 Task: In Mark's project, Enable the field "Reviewers" for the table layout.
Action: Mouse moved to (255, 143)
Screenshot: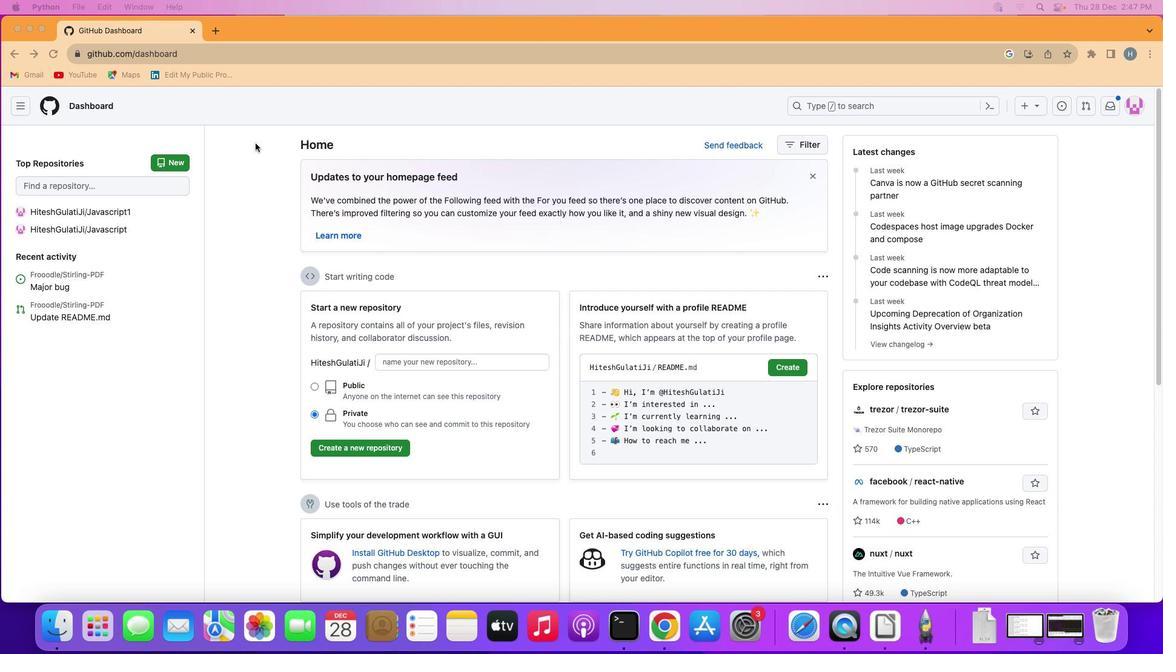 
Action: Mouse pressed left at (255, 143)
Screenshot: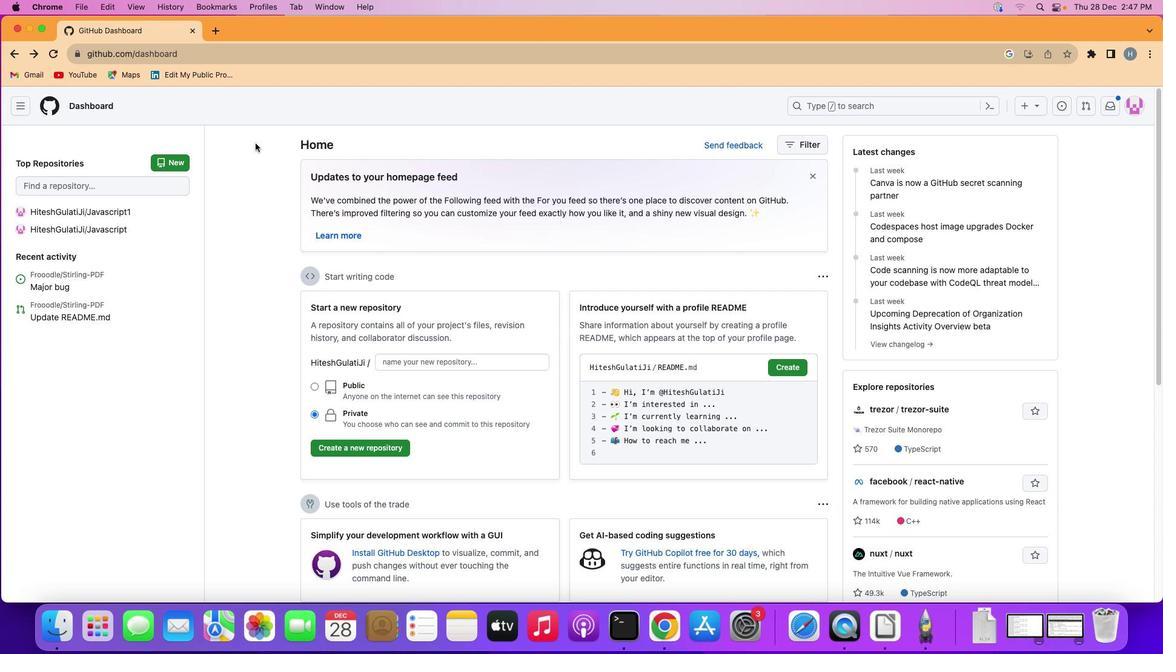 
Action: Mouse moved to (17, 104)
Screenshot: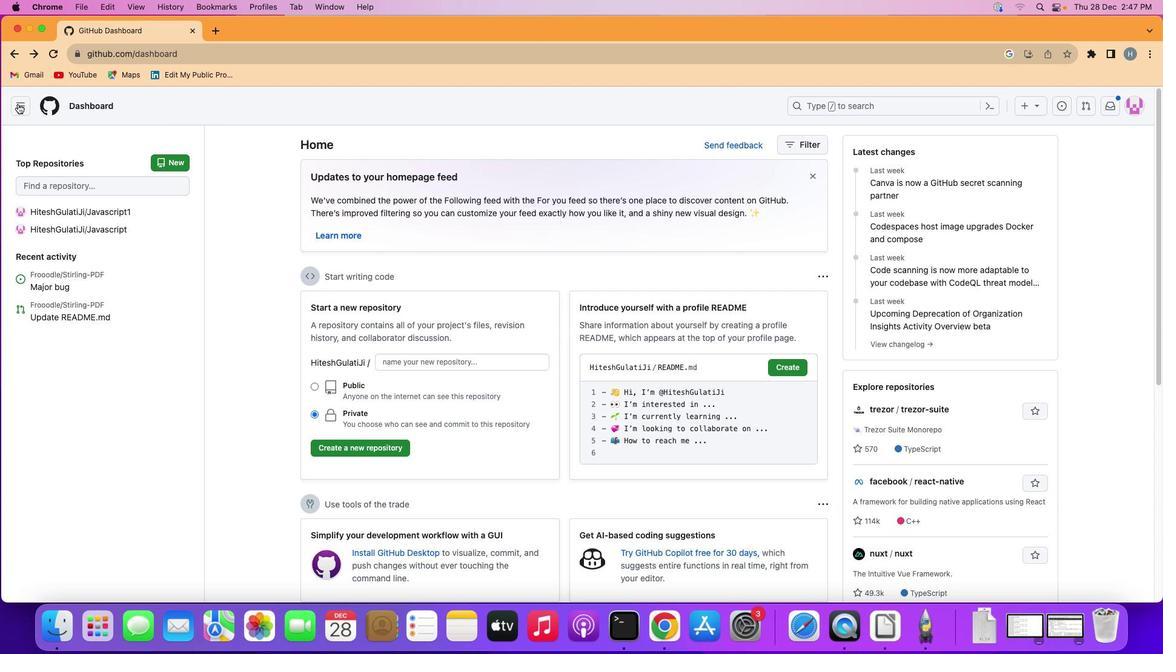 
Action: Mouse pressed left at (17, 104)
Screenshot: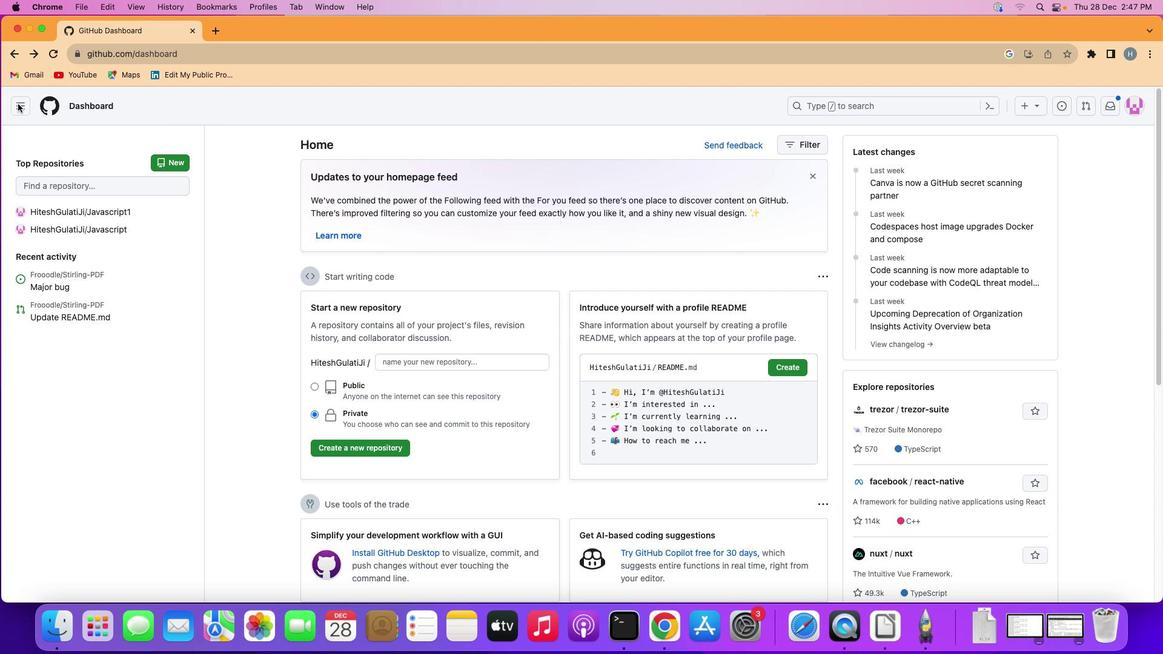 
Action: Mouse moved to (50, 196)
Screenshot: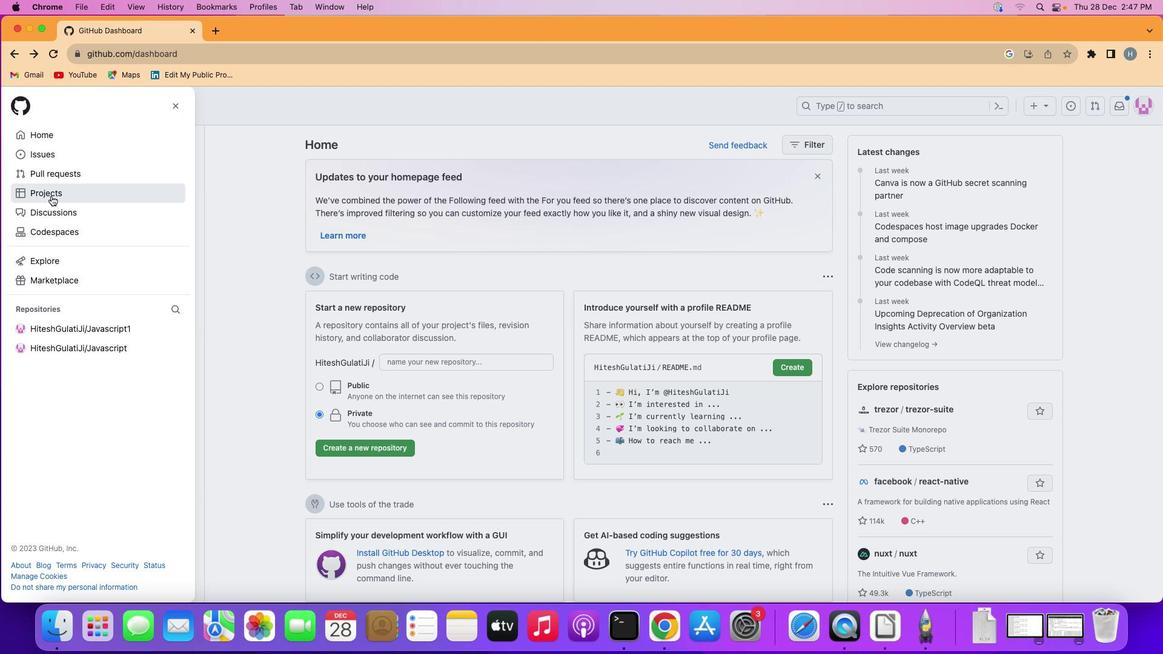 
Action: Mouse pressed left at (50, 196)
Screenshot: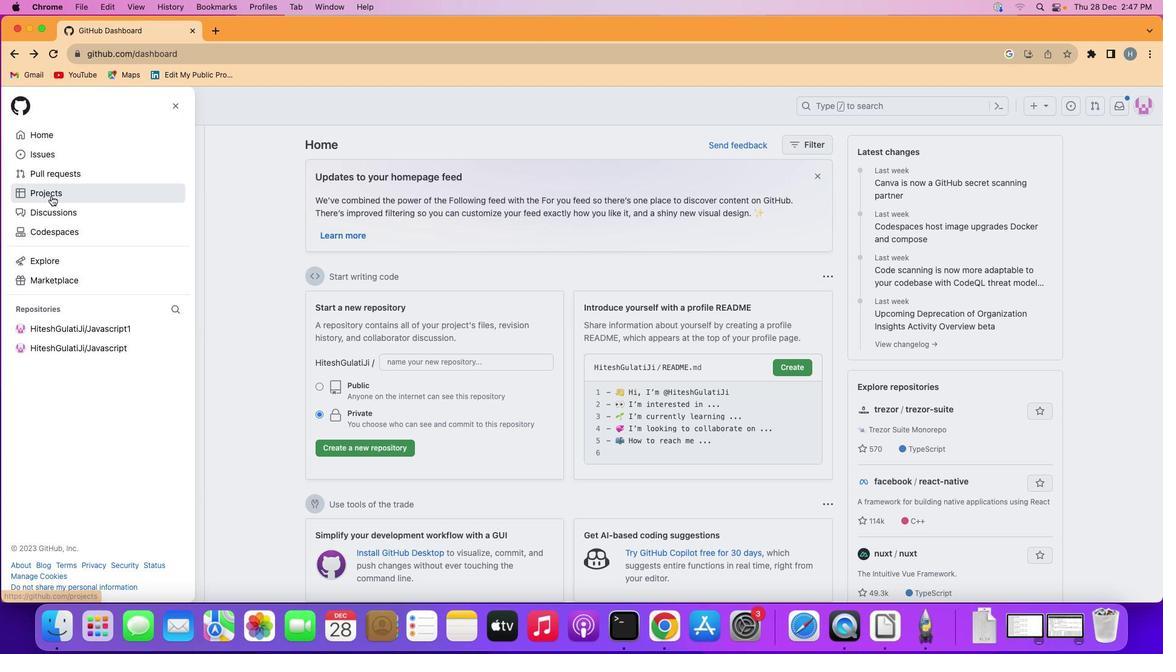 
Action: Mouse moved to (459, 221)
Screenshot: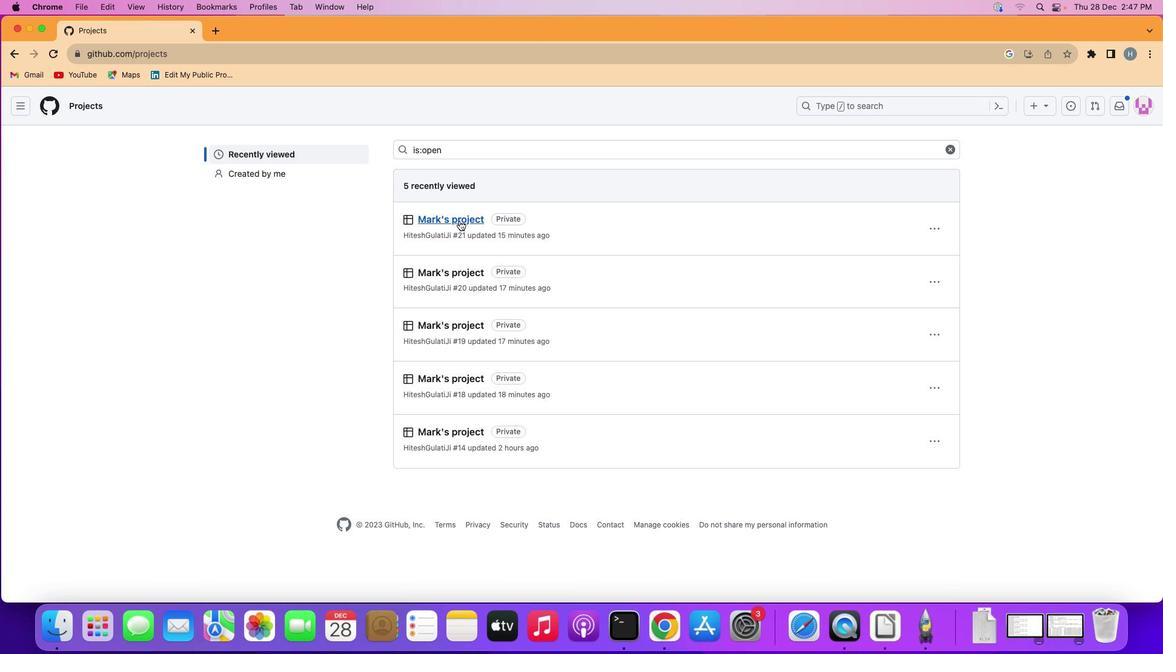 
Action: Mouse pressed left at (459, 221)
Screenshot: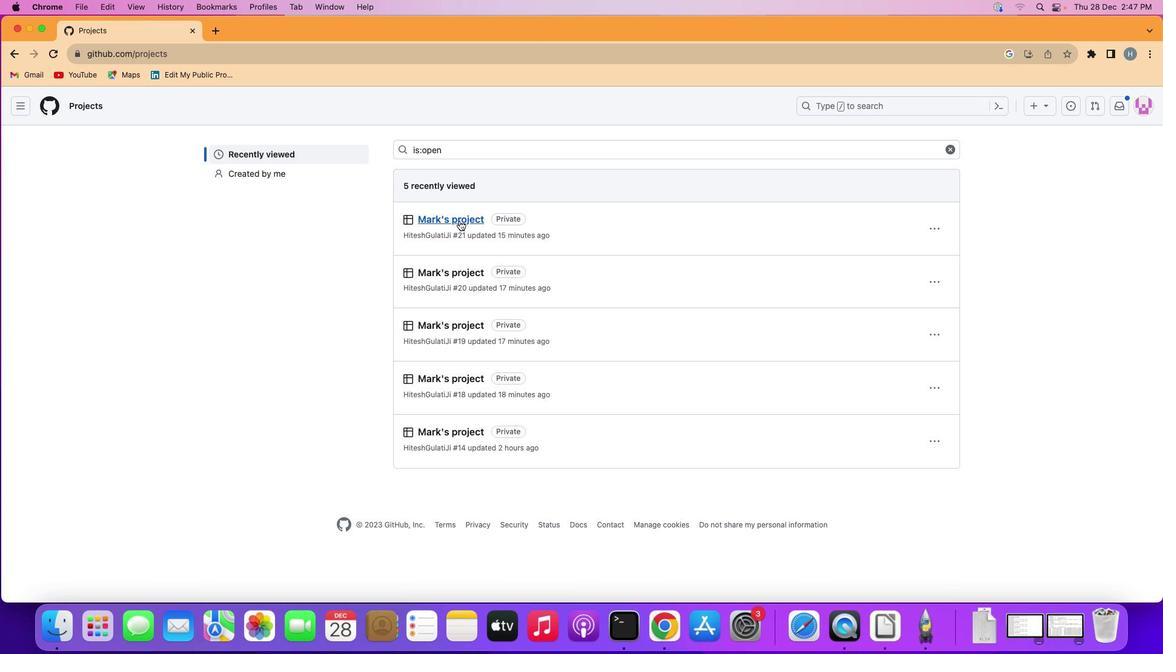 
Action: Mouse moved to (83, 164)
Screenshot: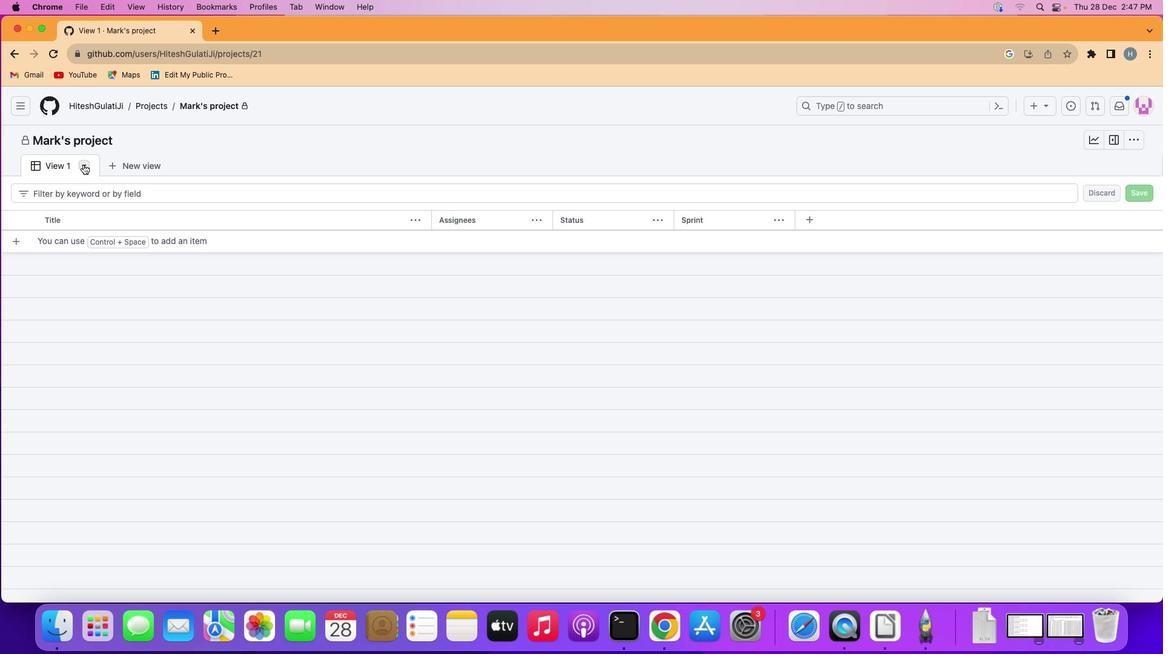 
Action: Mouse pressed left at (83, 164)
Screenshot: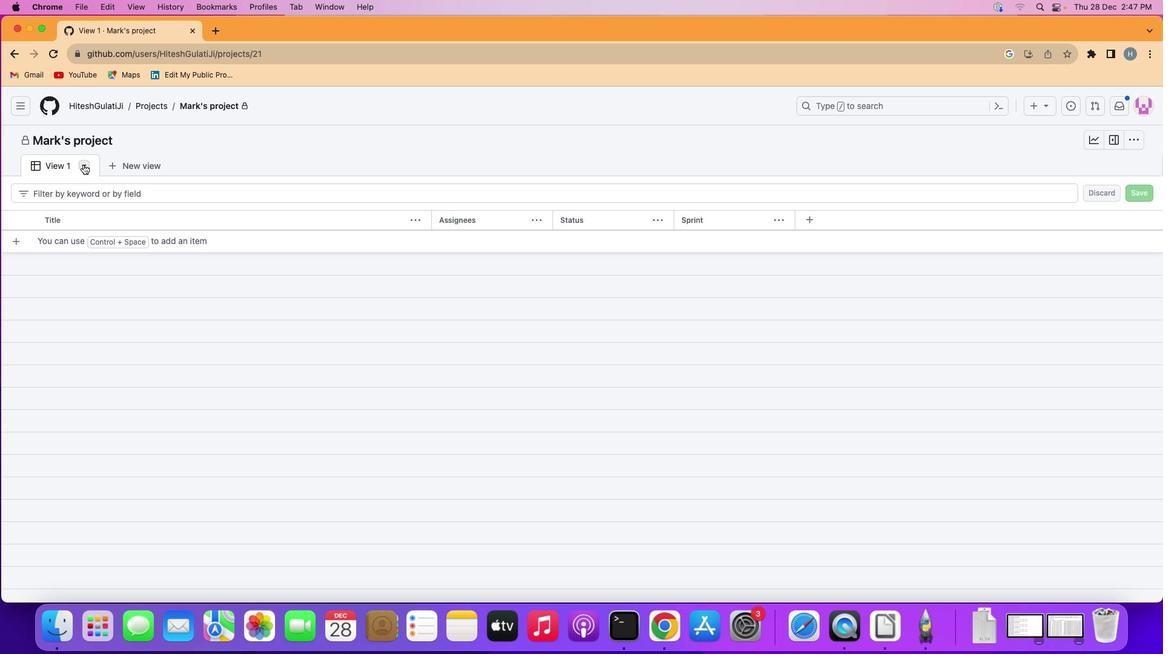 
Action: Mouse moved to (110, 247)
Screenshot: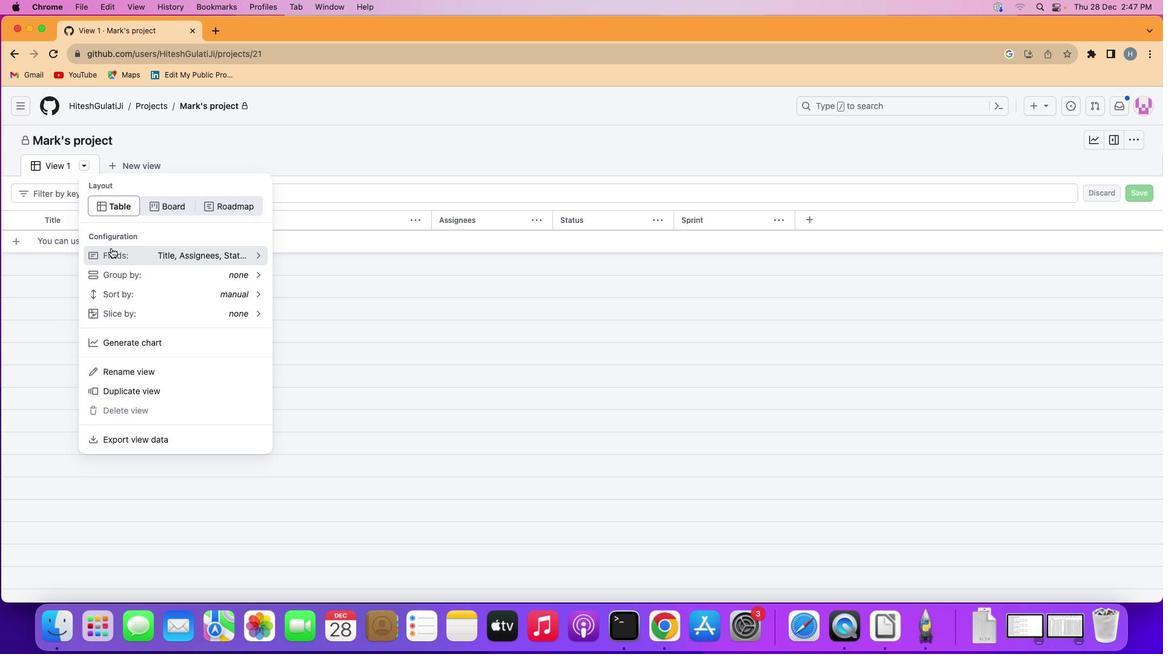 
Action: Mouse pressed left at (110, 247)
Screenshot: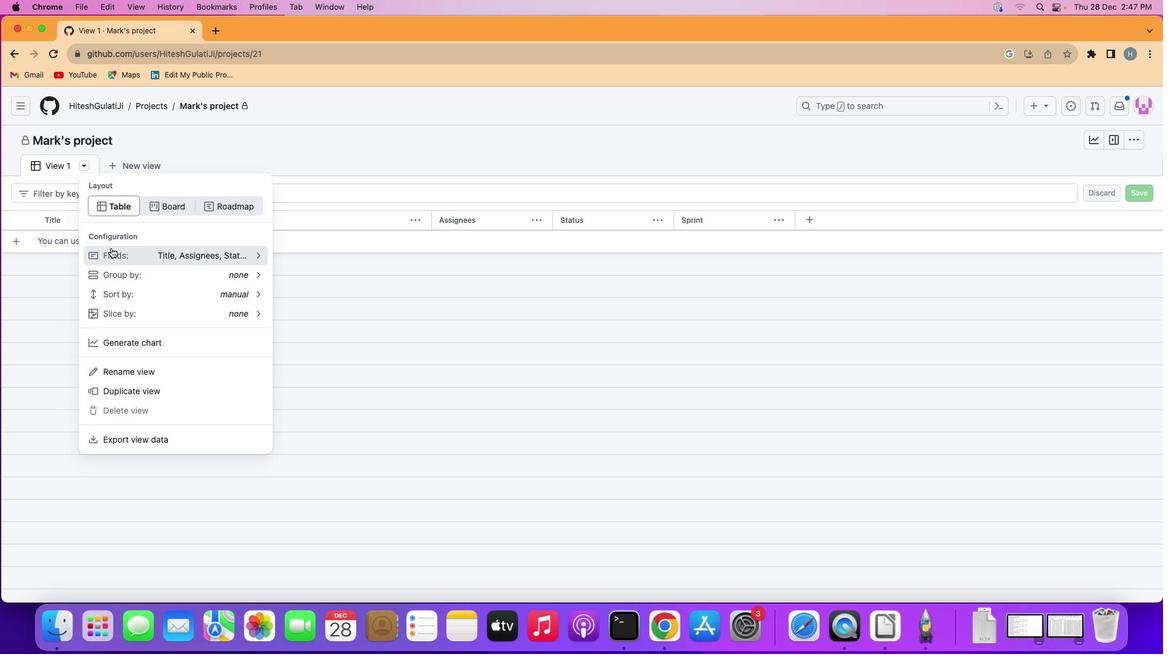 
Action: Mouse moved to (90, 386)
Screenshot: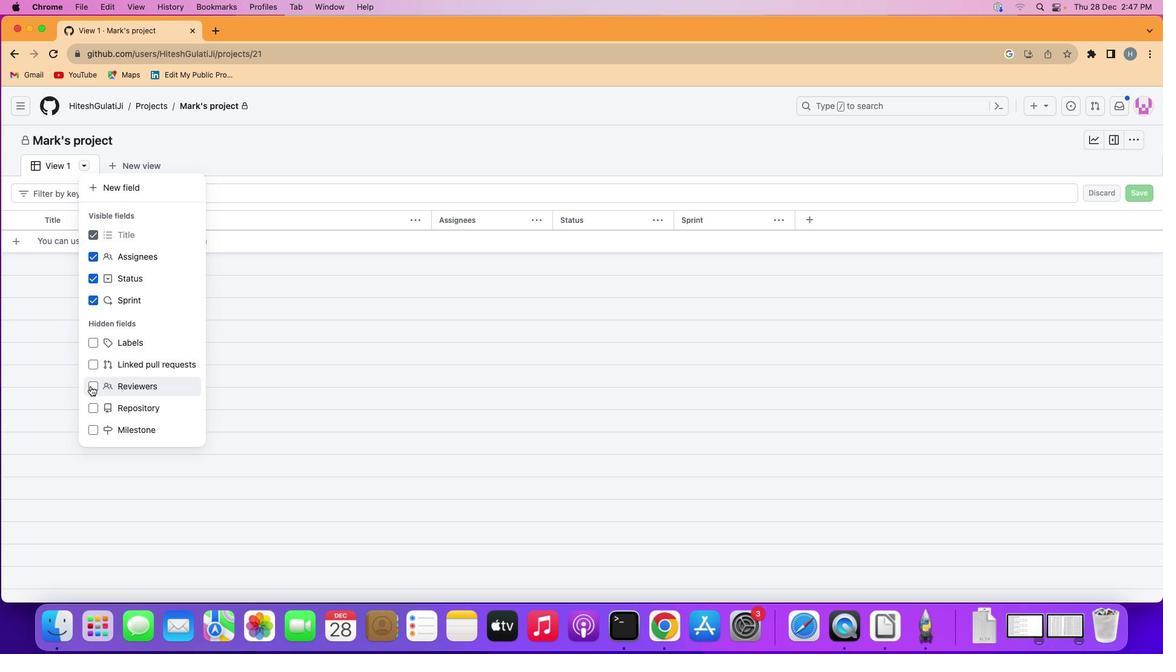 
Action: Mouse pressed left at (90, 386)
Screenshot: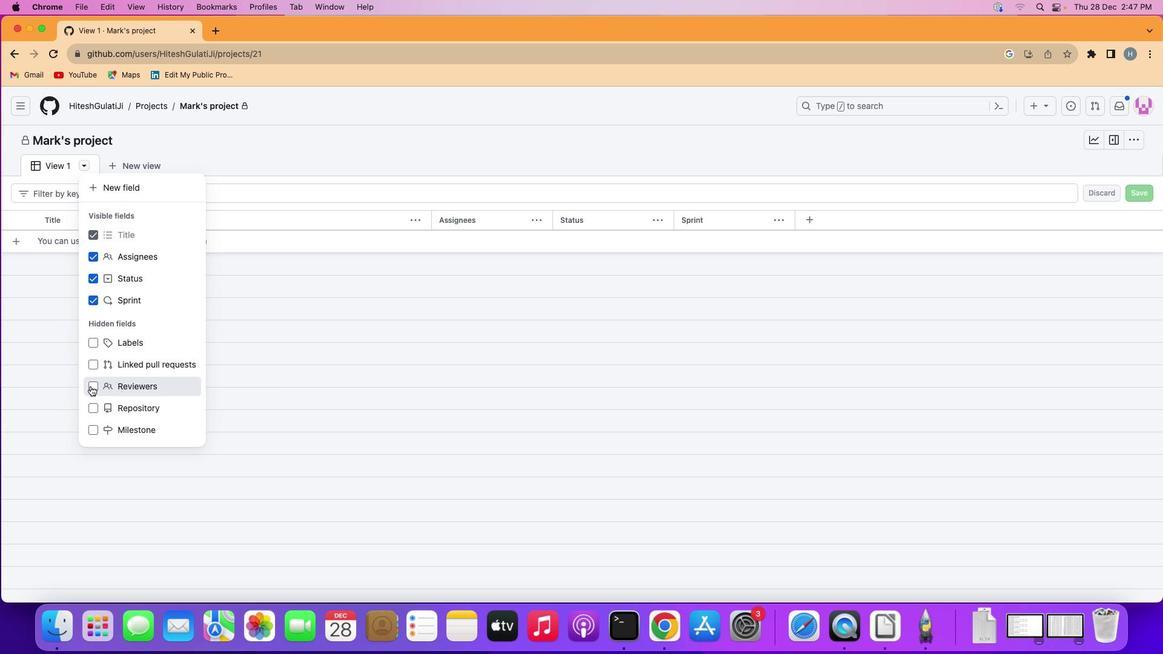 
Action: Mouse moved to (266, 324)
Screenshot: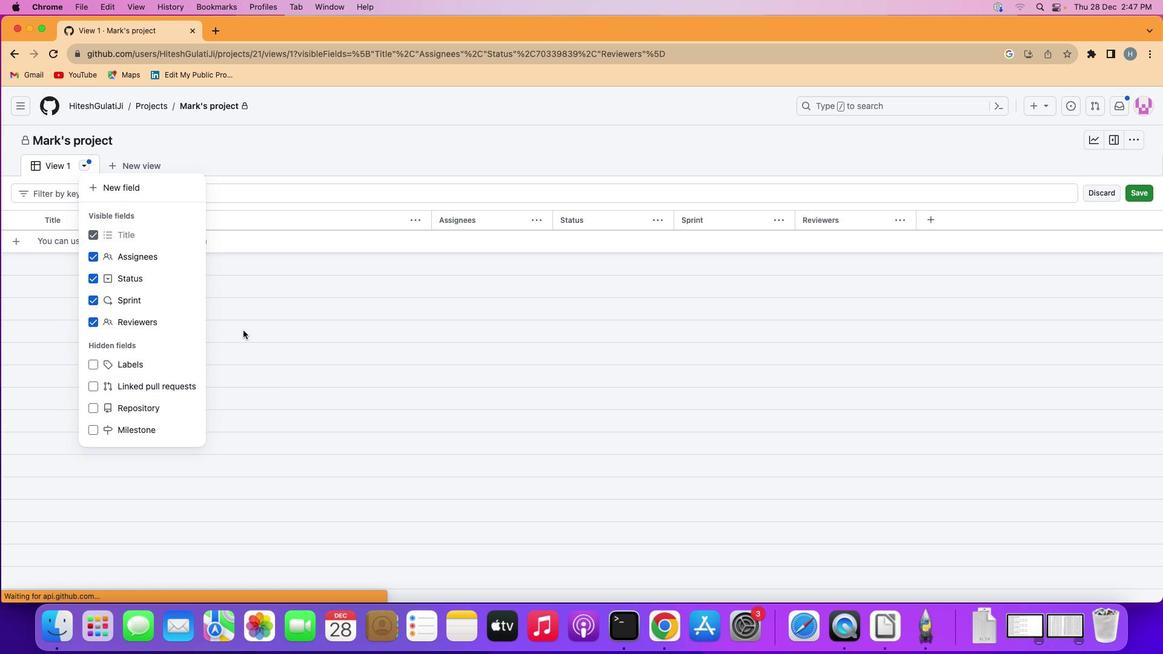 
